 Task: Use the formula "ISLOGICAL" in spreadsheet "Project portfolio".
Action: Mouse moved to (219, 379)
Screenshot: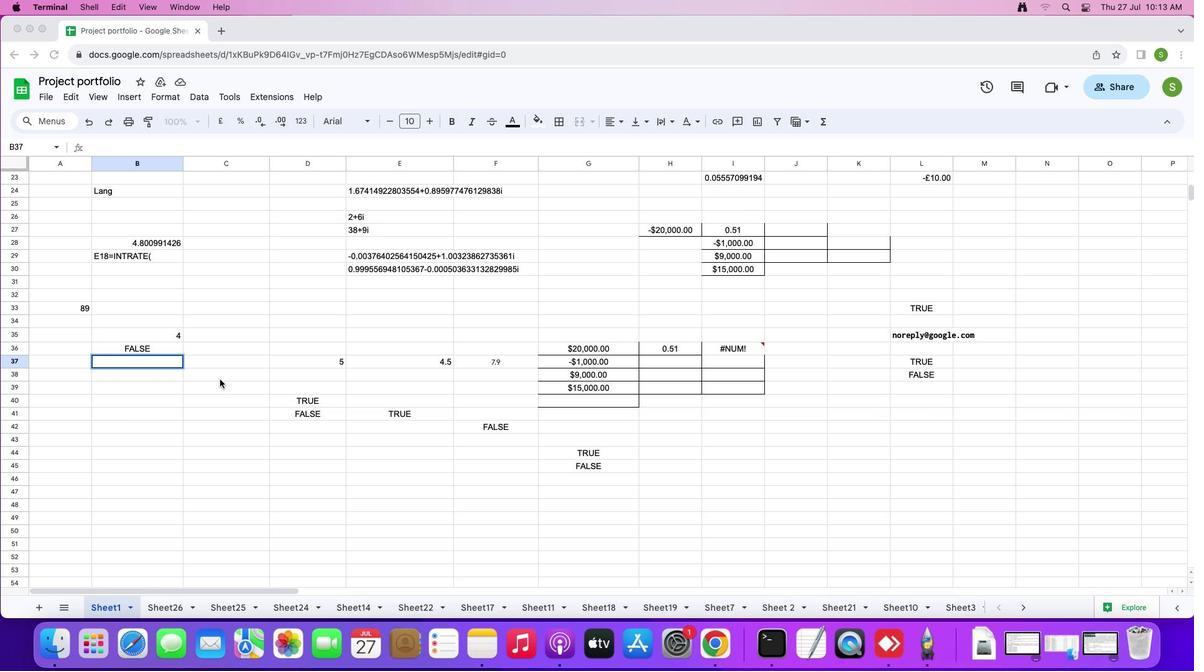 
Action: Mouse pressed left at (219, 379)
Screenshot: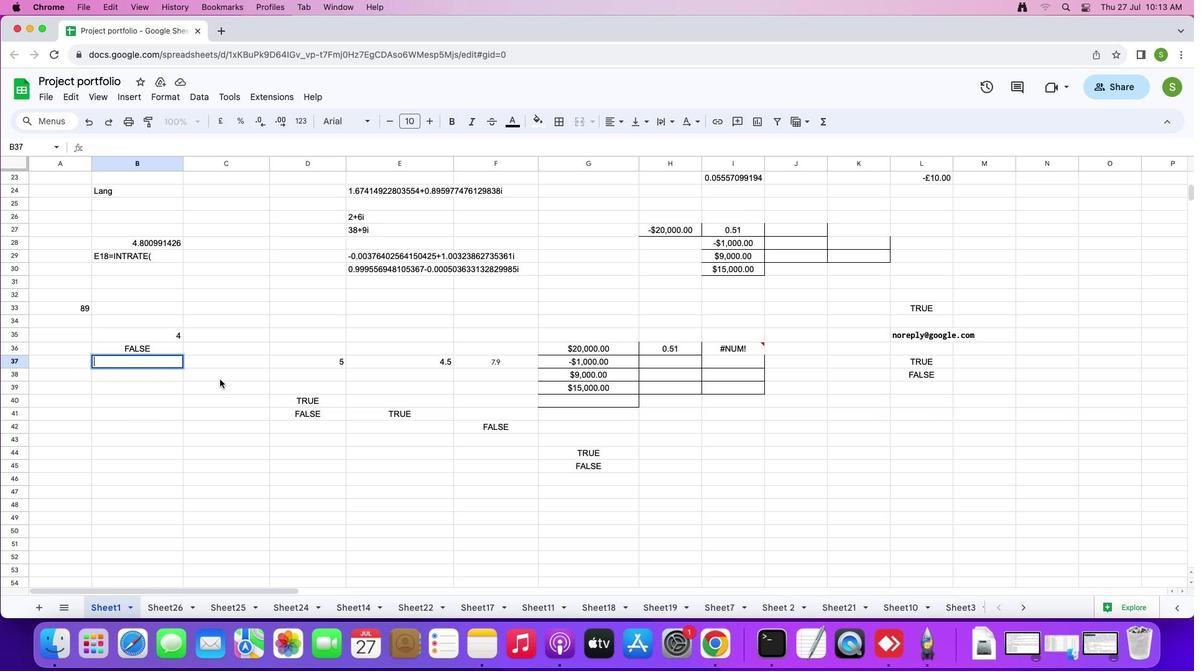 
Action: Mouse moved to (219, 365)
Screenshot: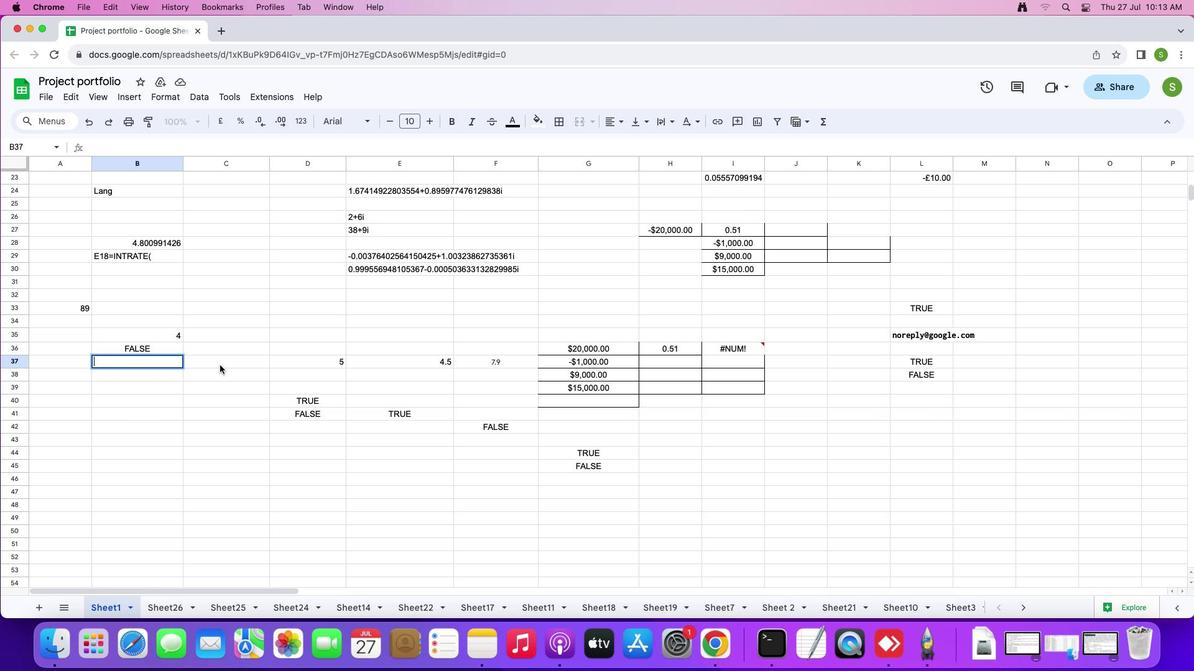 
Action: Mouse pressed left at (219, 365)
Screenshot: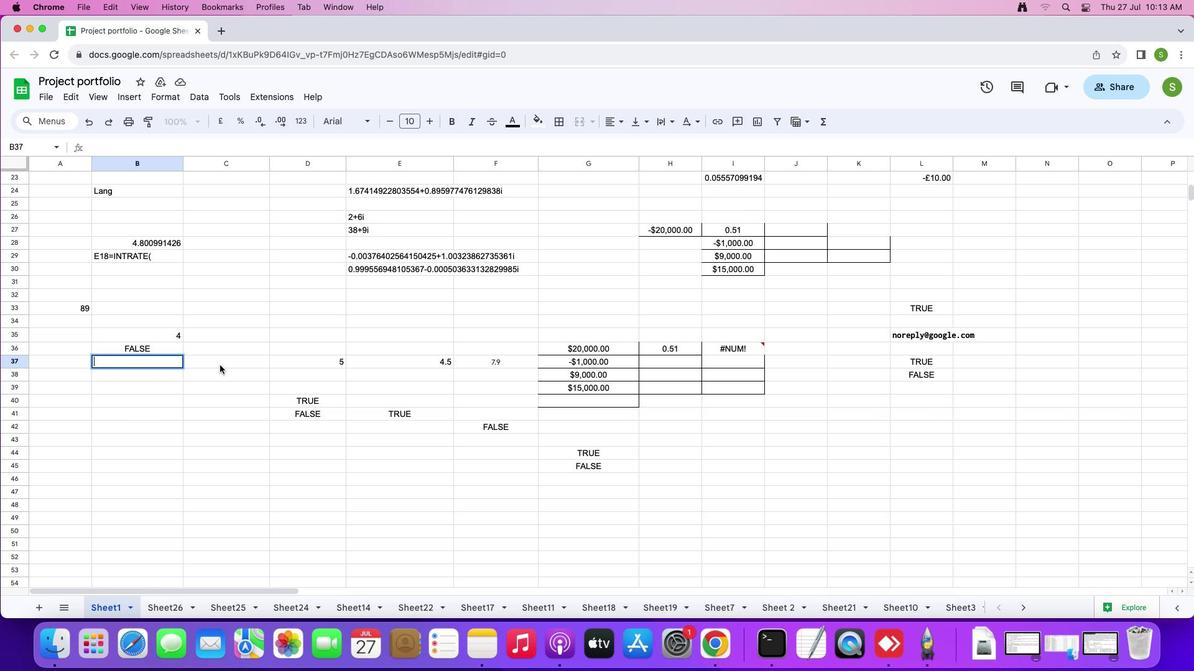 
Action: Mouse moved to (126, 97)
Screenshot: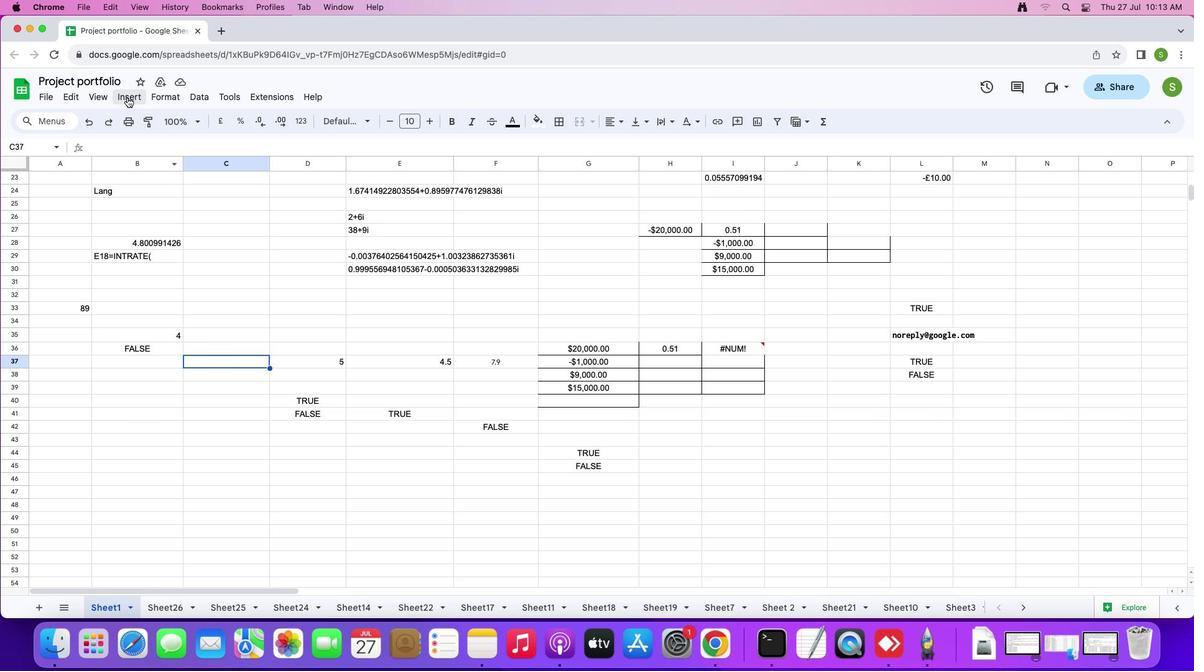 
Action: Mouse pressed left at (126, 97)
Screenshot: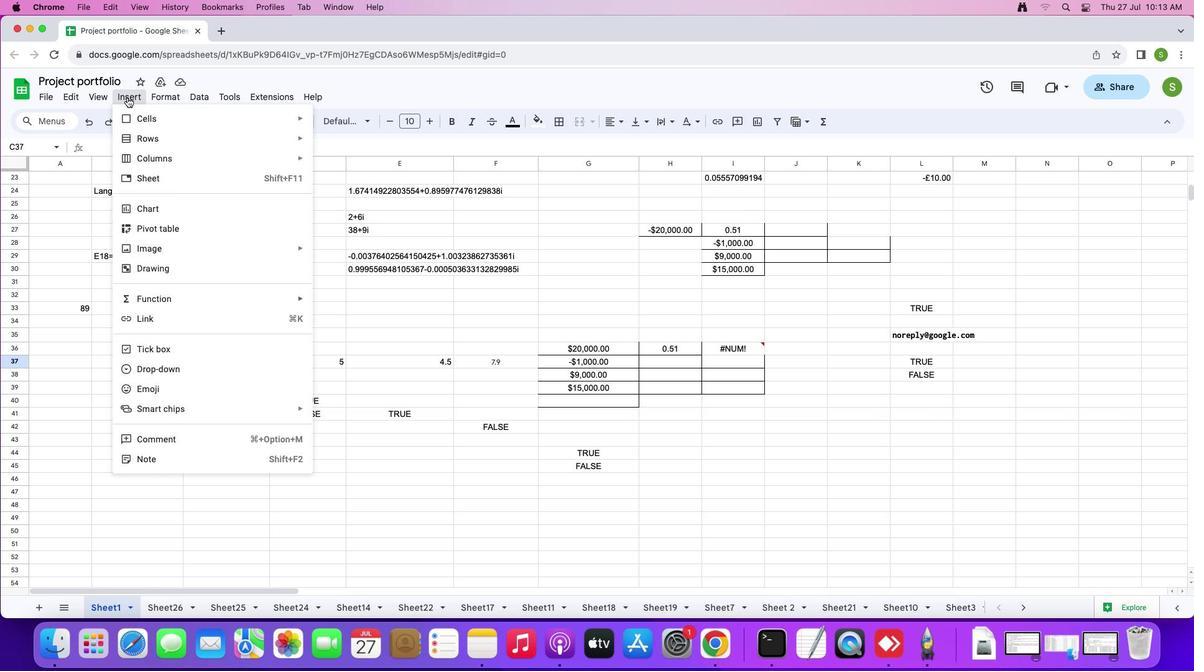 
Action: Mouse moved to (146, 299)
Screenshot: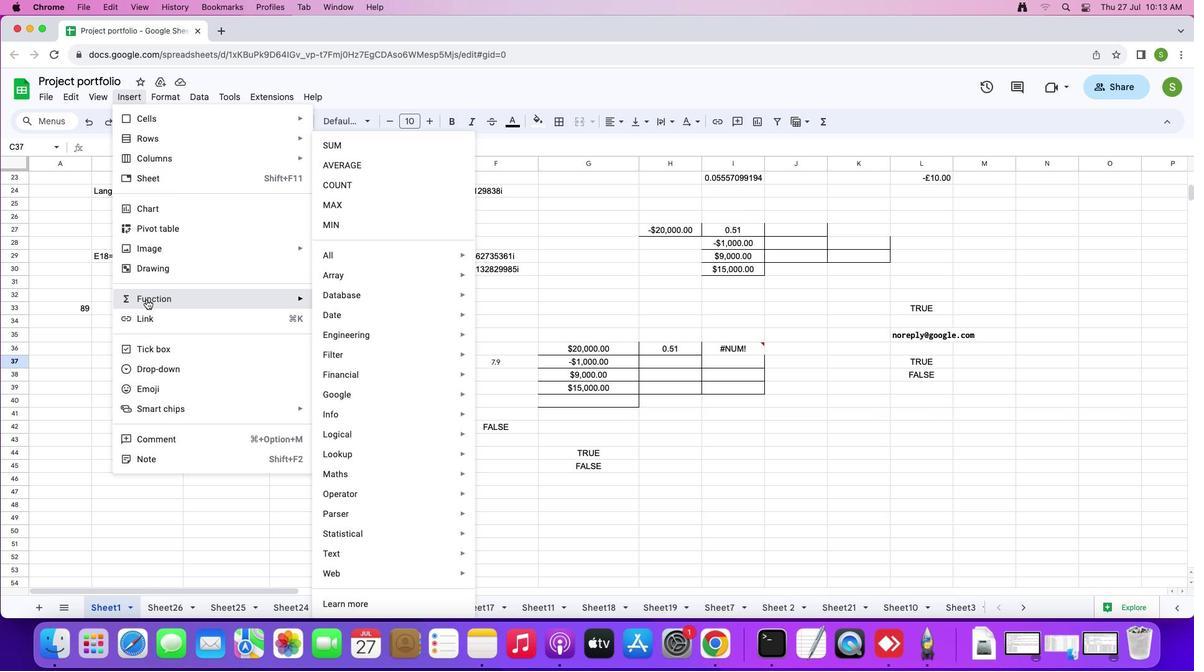
Action: Mouse pressed left at (146, 299)
Screenshot: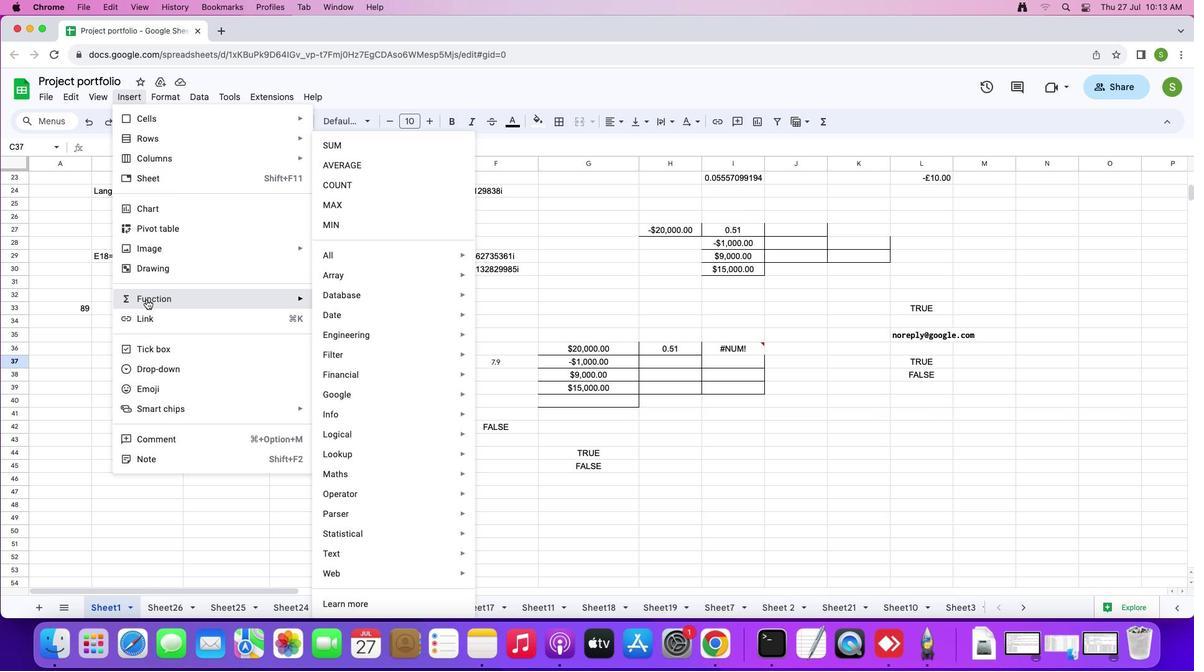 
Action: Mouse moved to (357, 255)
Screenshot: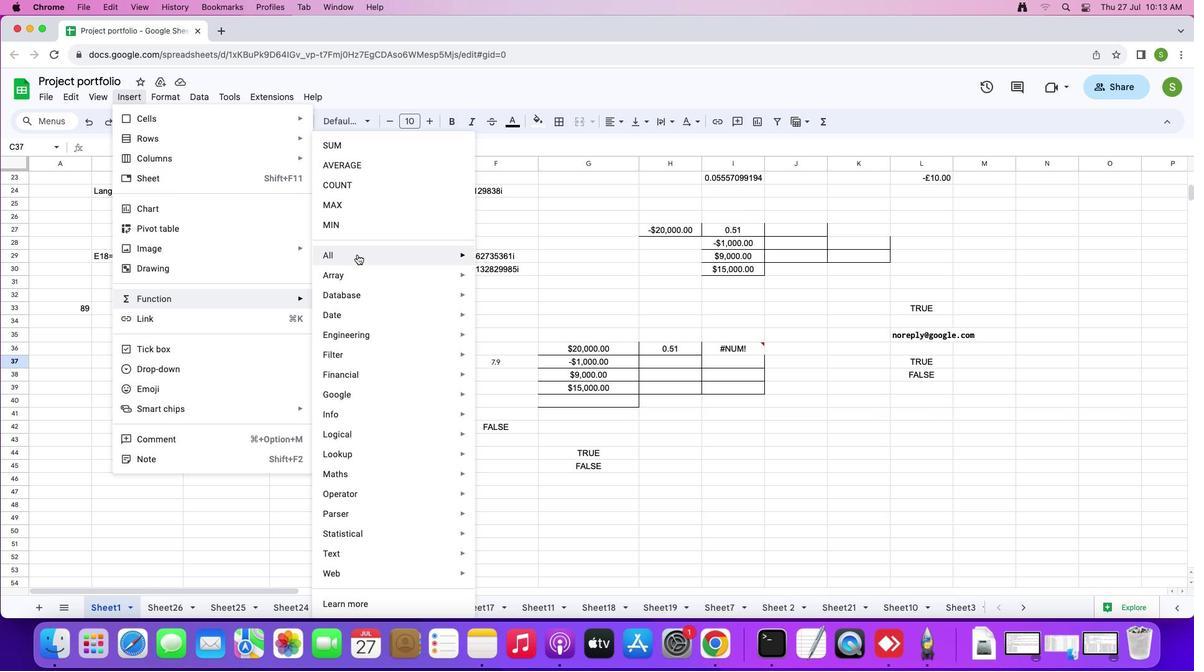 
Action: Mouse pressed left at (357, 255)
Screenshot: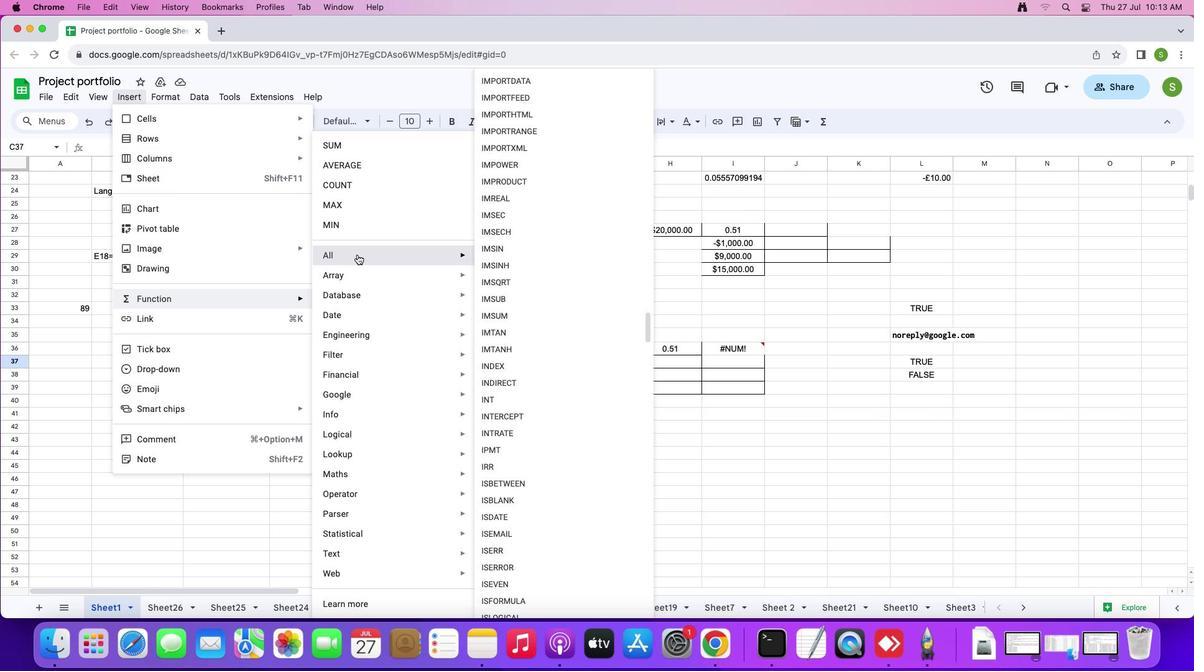 
Action: Mouse moved to (536, 564)
Screenshot: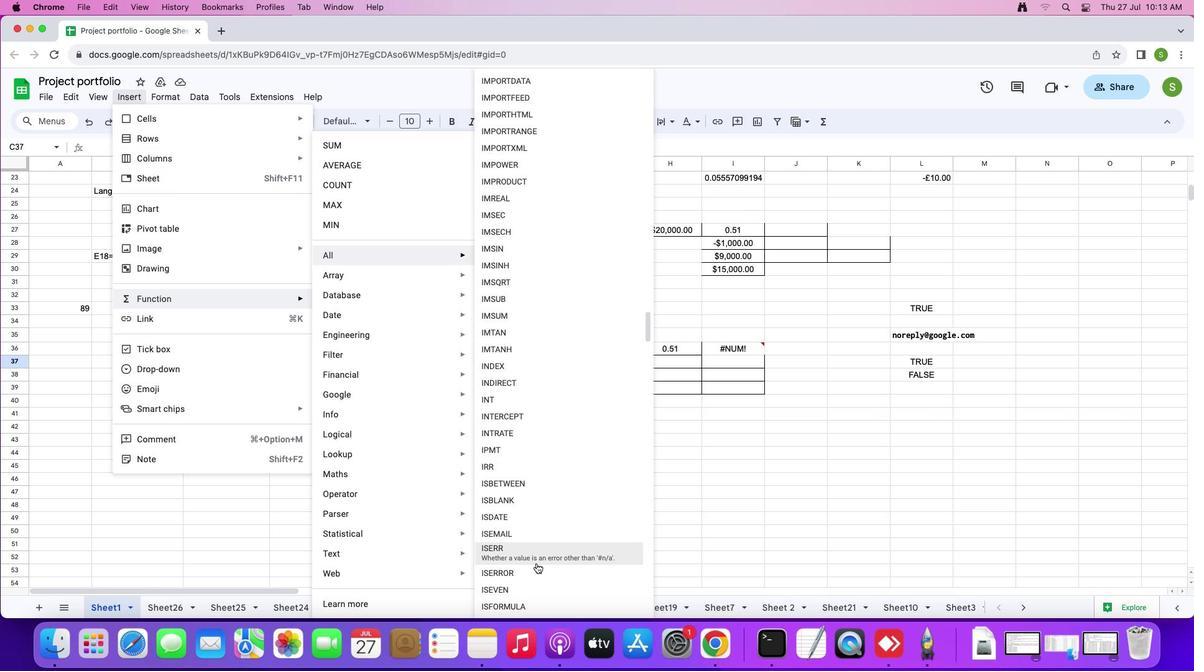 
Action: Mouse scrolled (536, 564) with delta (0, 0)
Screenshot: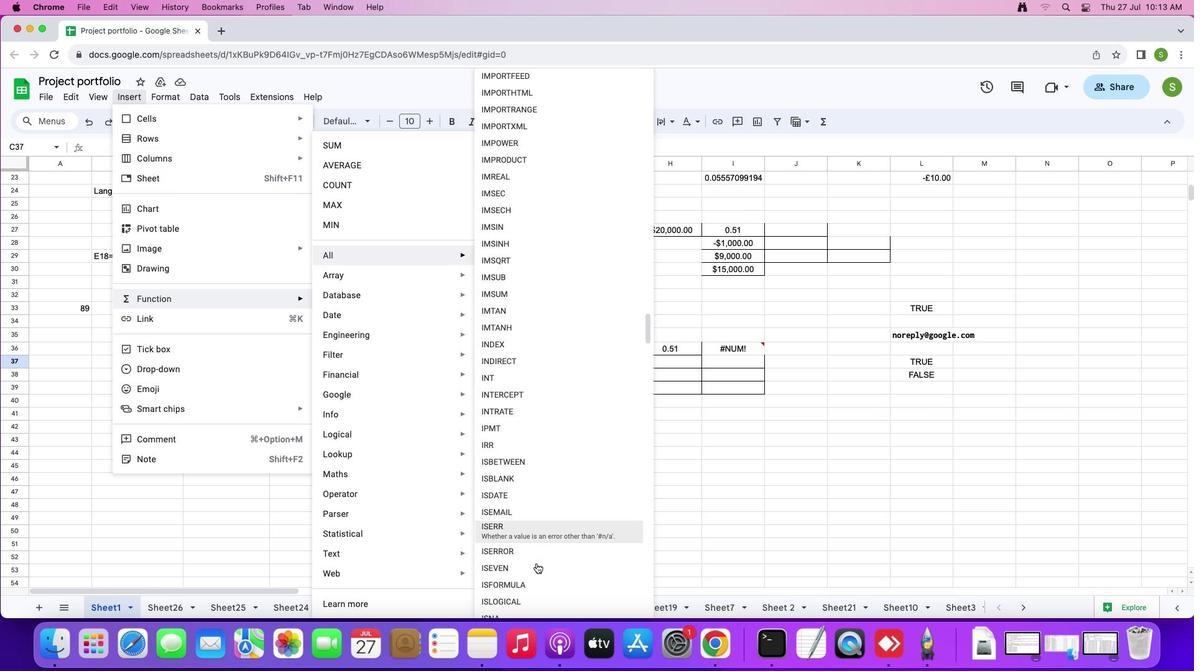 
Action: Mouse scrolled (536, 564) with delta (0, 0)
Screenshot: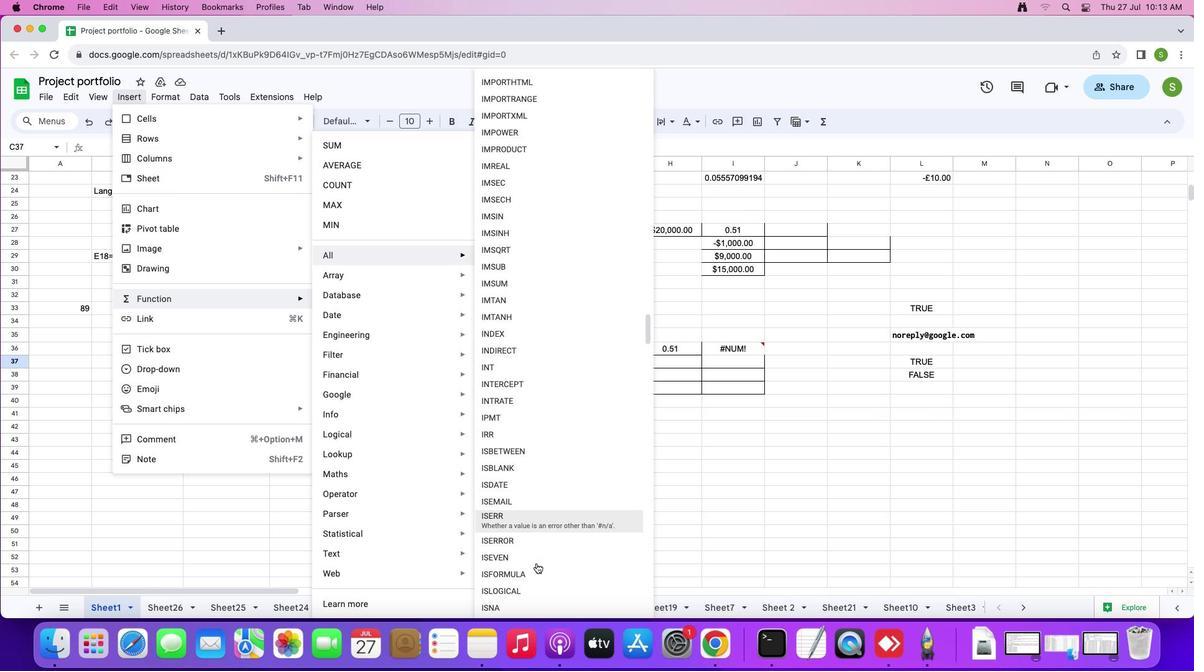 
Action: Mouse scrolled (536, 564) with delta (0, -1)
Screenshot: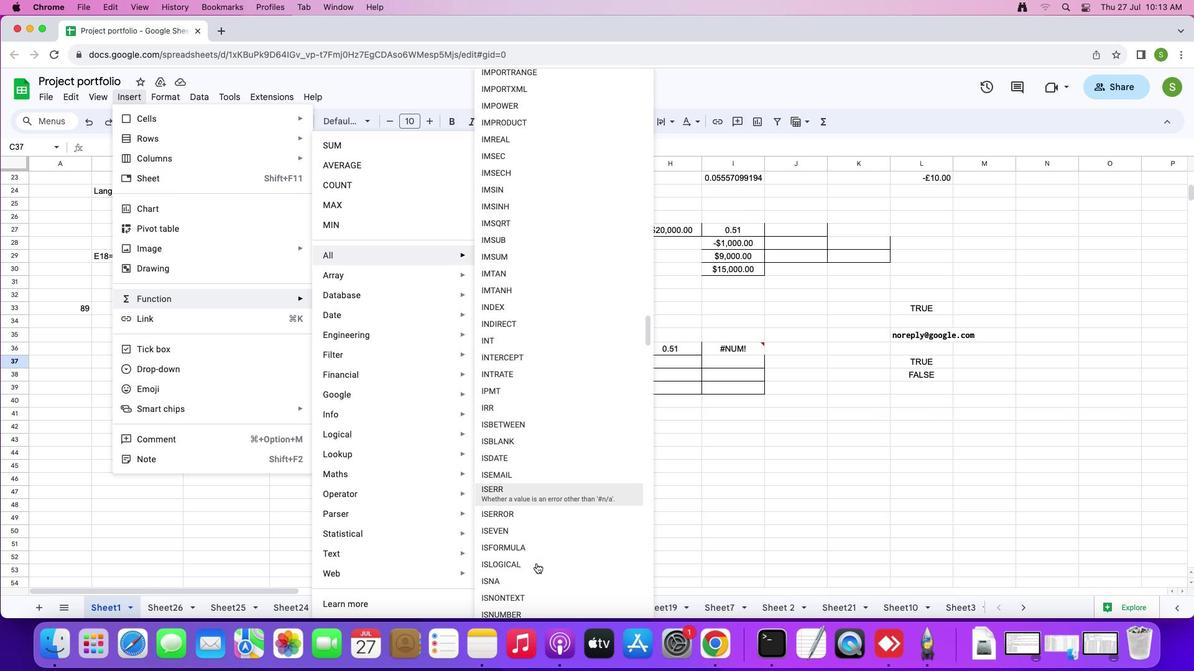 
Action: Mouse scrolled (536, 564) with delta (0, 0)
Screenshot: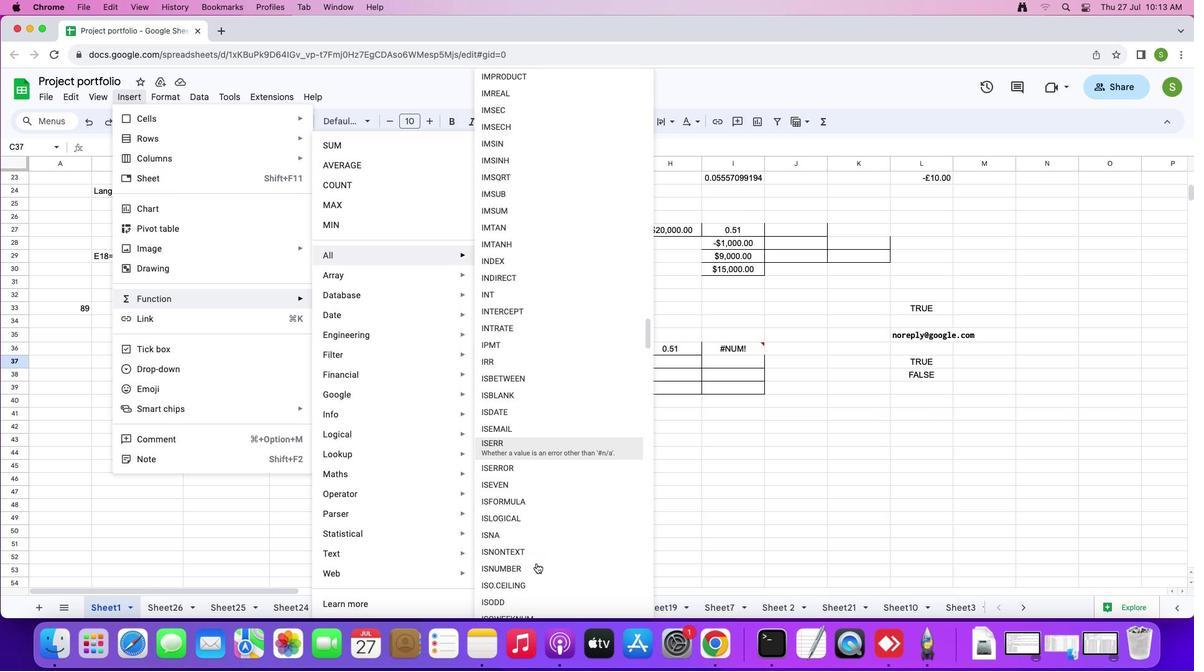
Action: Mouse scrolled (536, 564) with delta (0, 0)
Screenshot: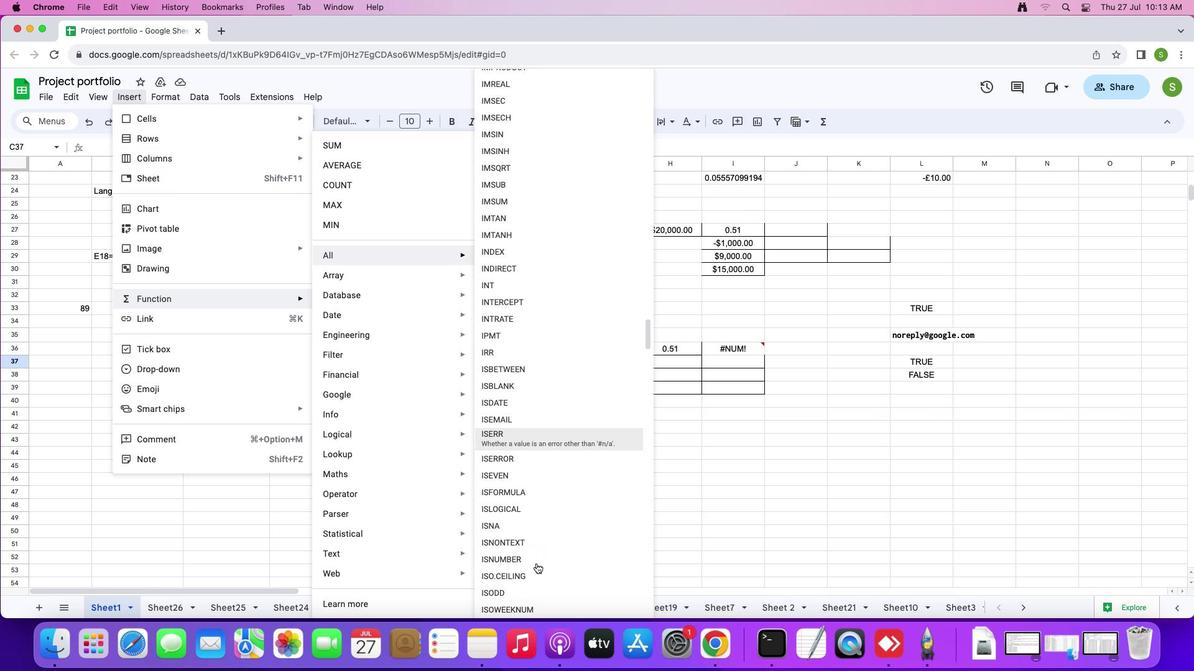 
Action: Mouse moved to (528, 499)
Screenshot: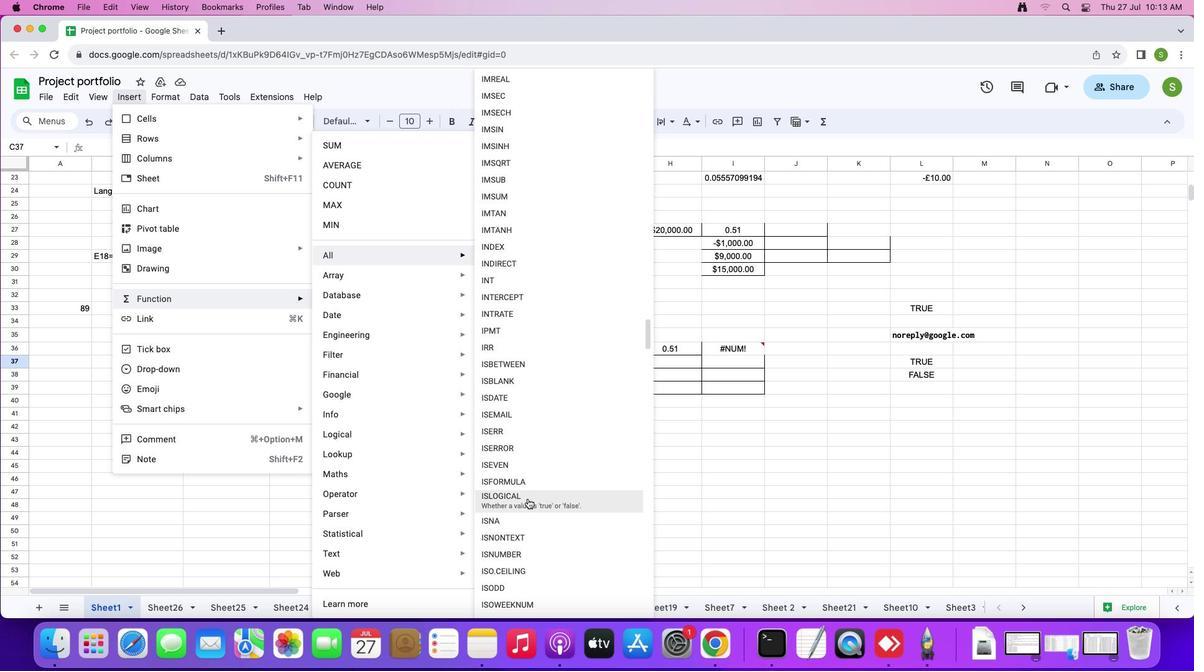 
Action: Mouse pressed left at (528, 499)
Screenshot: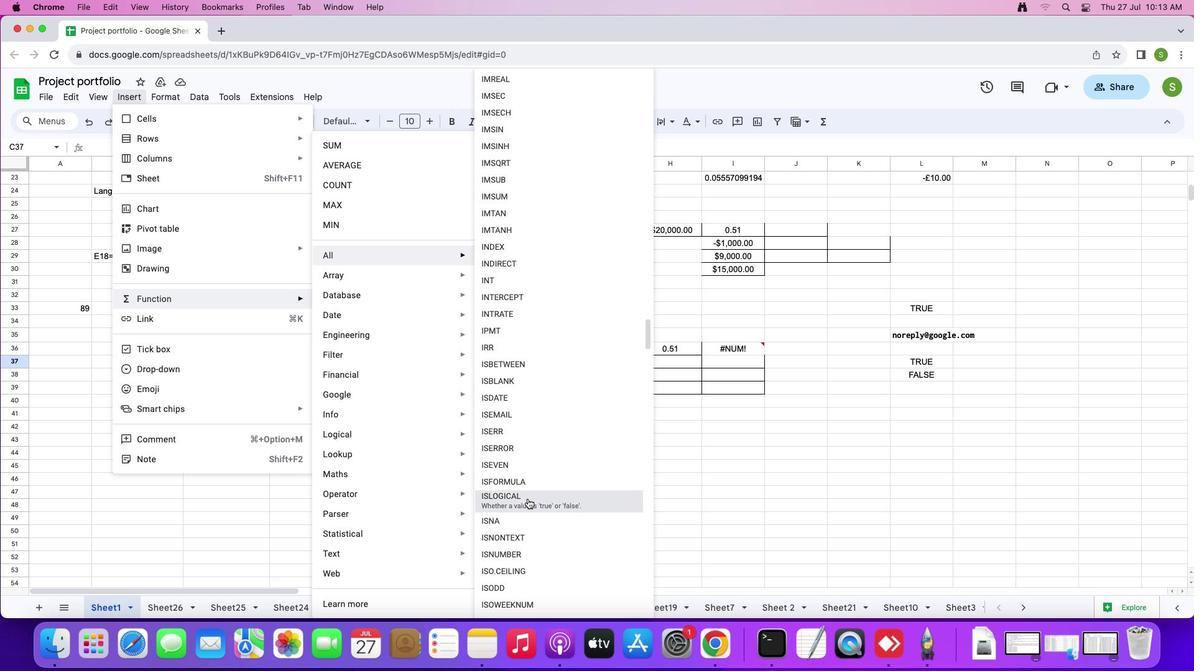 
Action: Mouse moved to (329, 364)
Screenshot: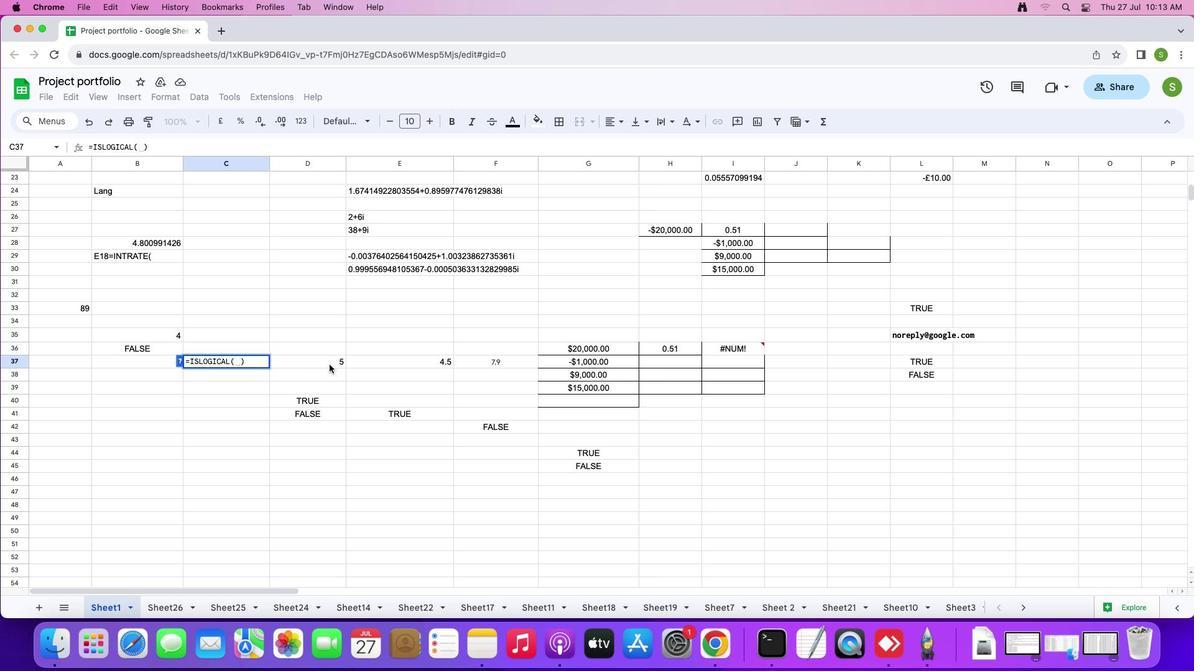 
Action: Mouse pressed left at (329, 364)
Screenshot: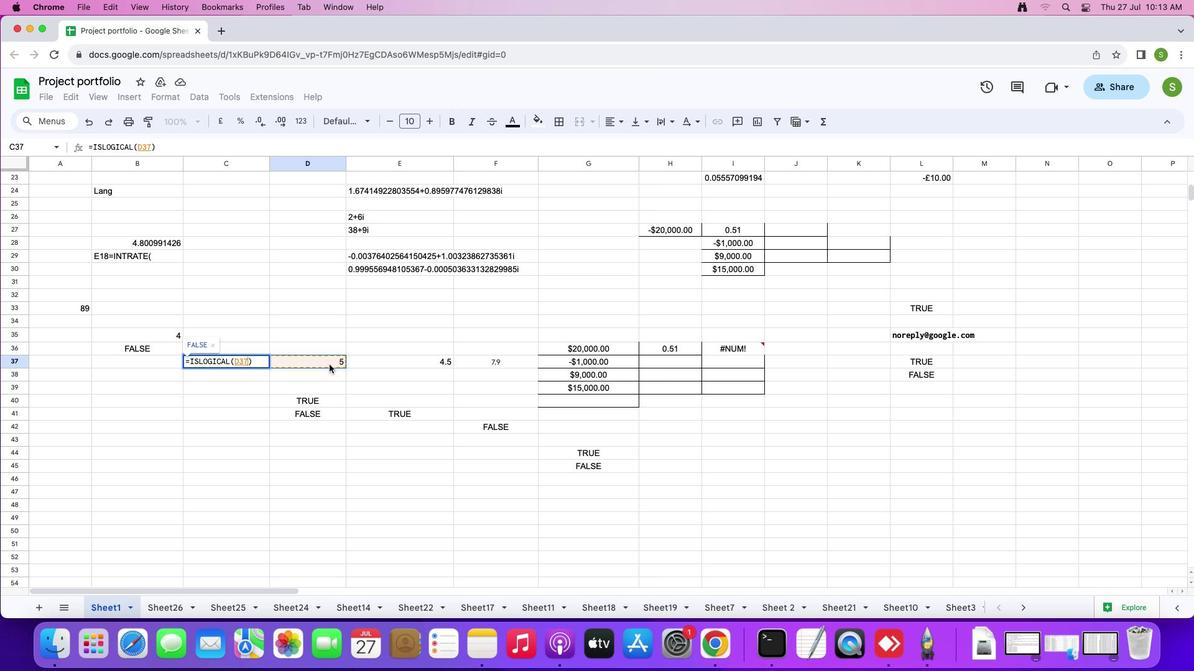 
Action: Mouse moved to (329, 375)
Screenshot: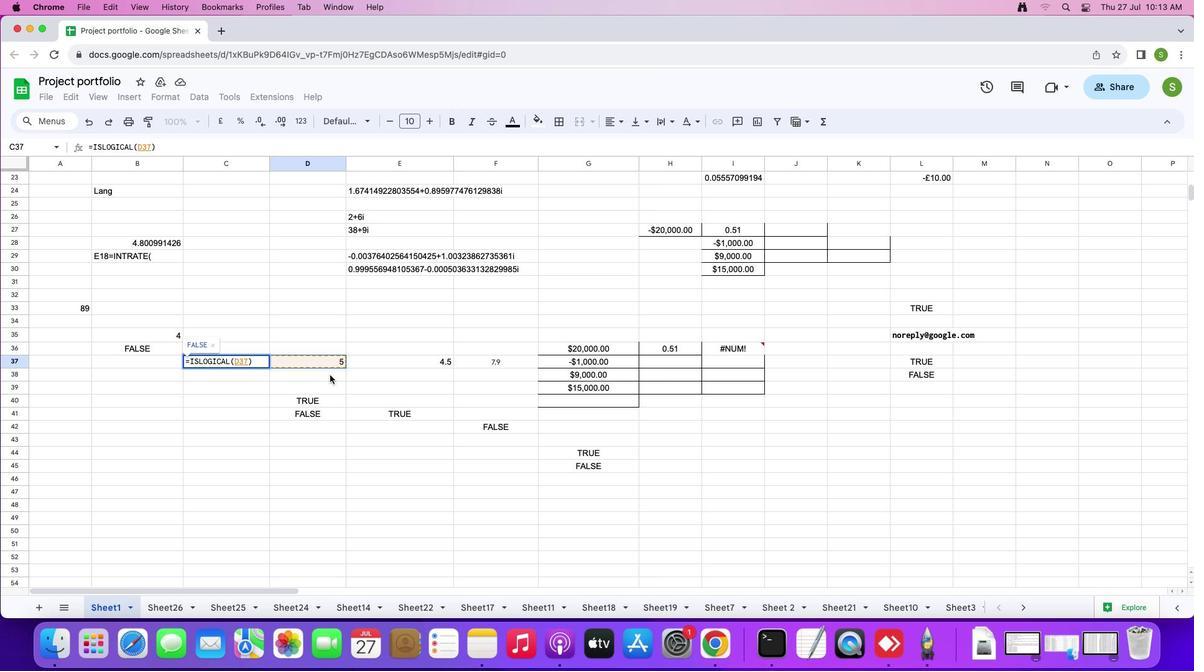
Action: Key pressed Key.enter
Screenshot: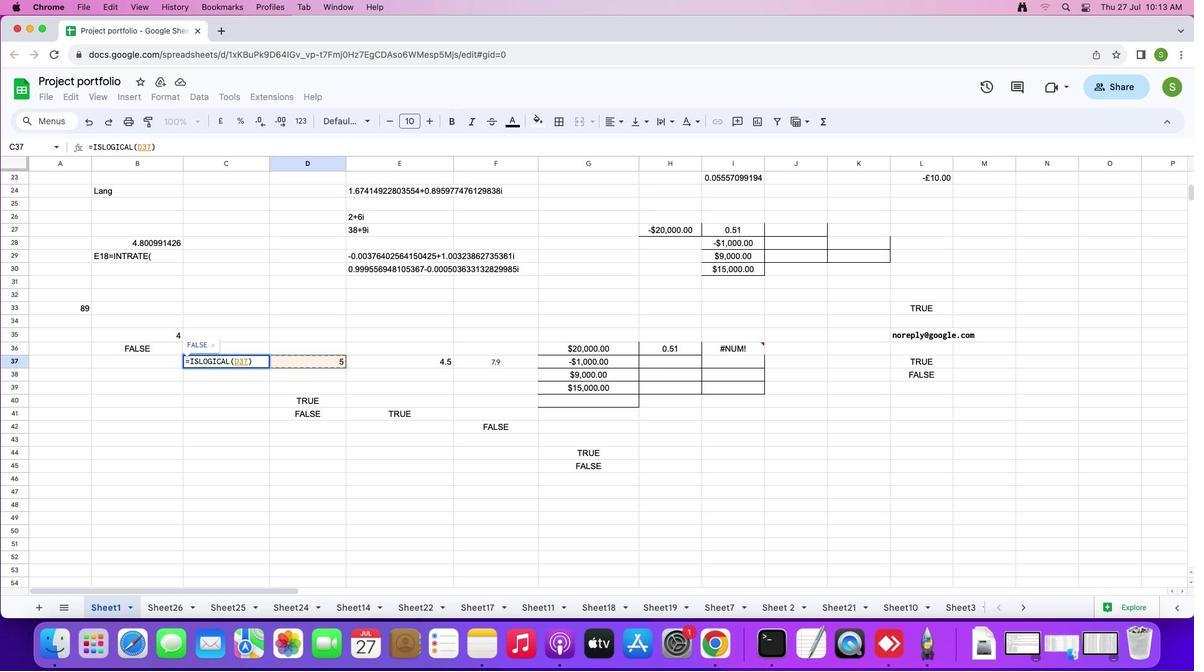 
